 Task: Select the Australia/Eucia as time zone for the schedule.
Action: Mouse moved to (122, 330)
Screenshot: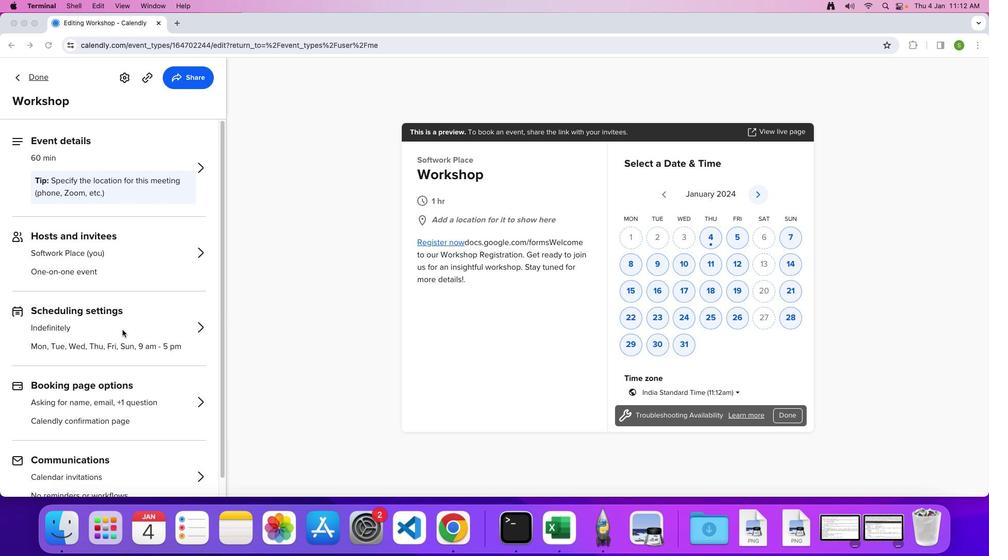 
Action: Mouse pressed left at (122, 330)
Screenshot: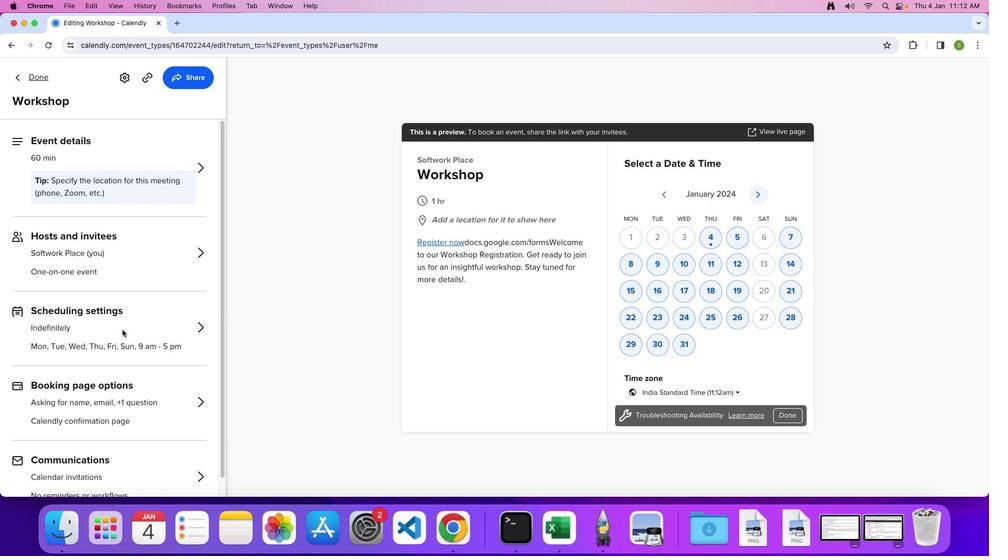 
Action: Mouse moved to (126, 322)
Screenshot: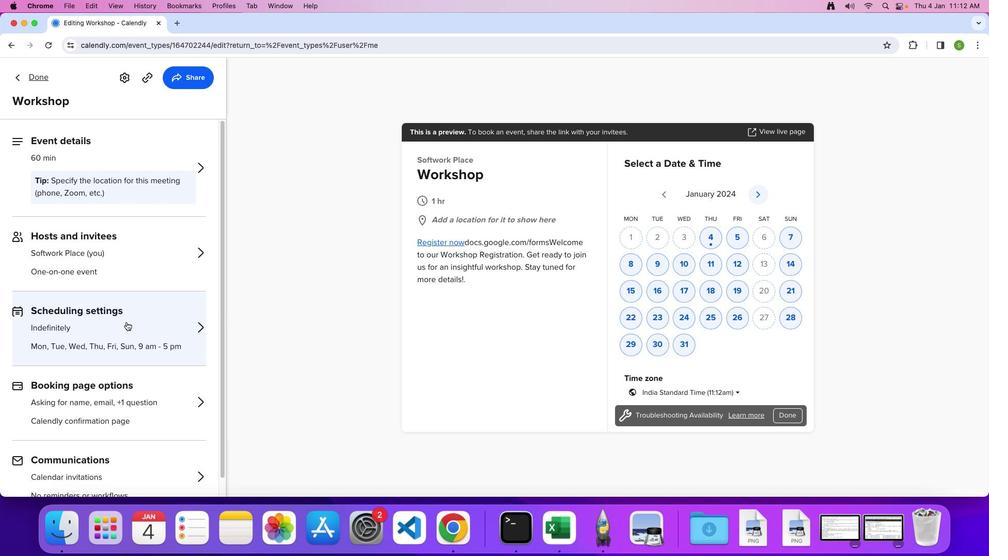 
Action: Mouse pressed left at (126, 322)
Screenshot: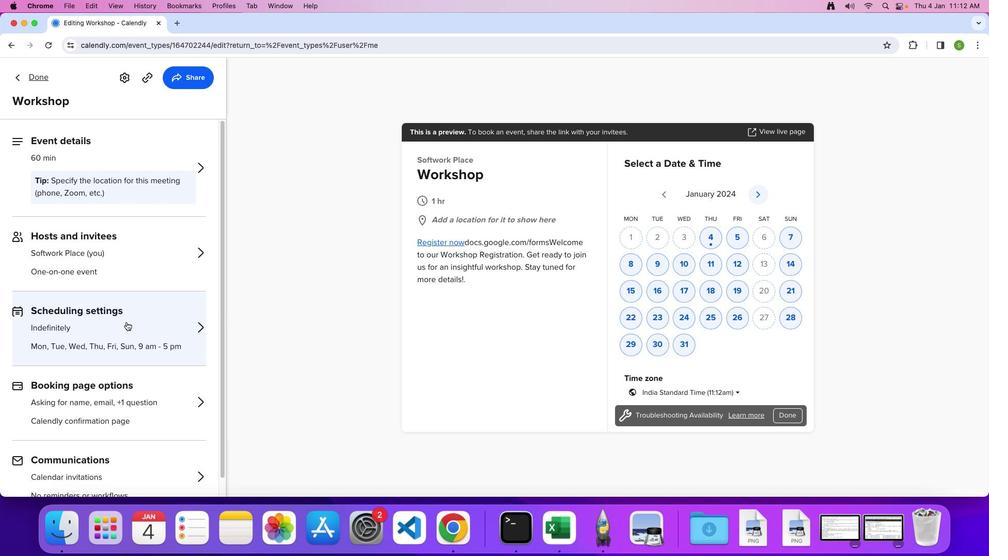 
Action: Mouse moved to (118, 322)
Screenshot: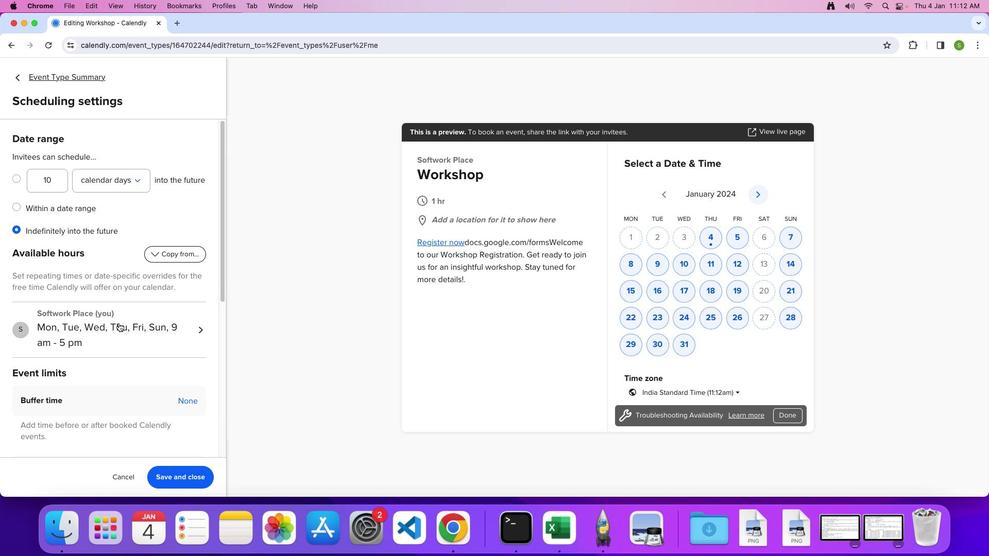 
Action: Mouse pressed left at (118, 322)
Screenshot: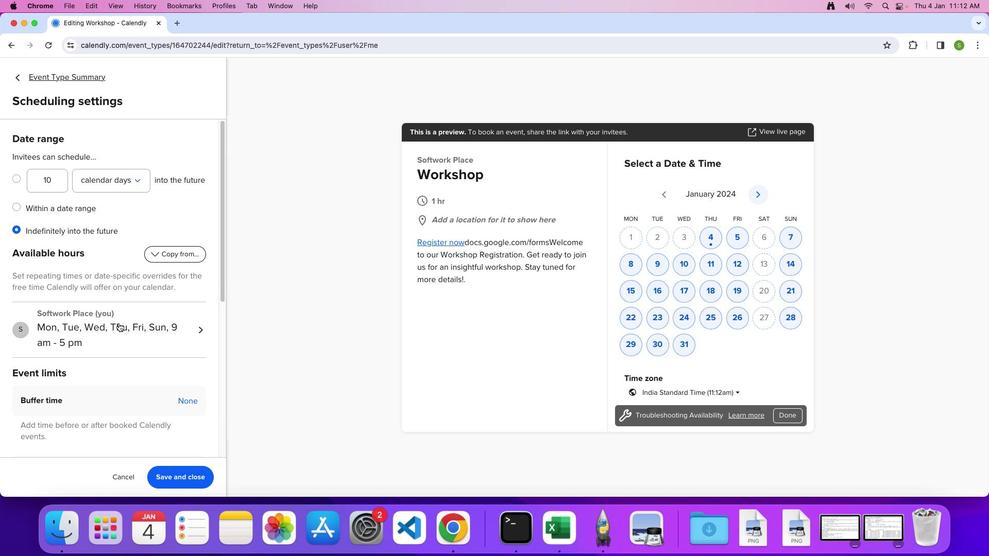 
Action: Mouse moved to (76, 192)
Screenshot: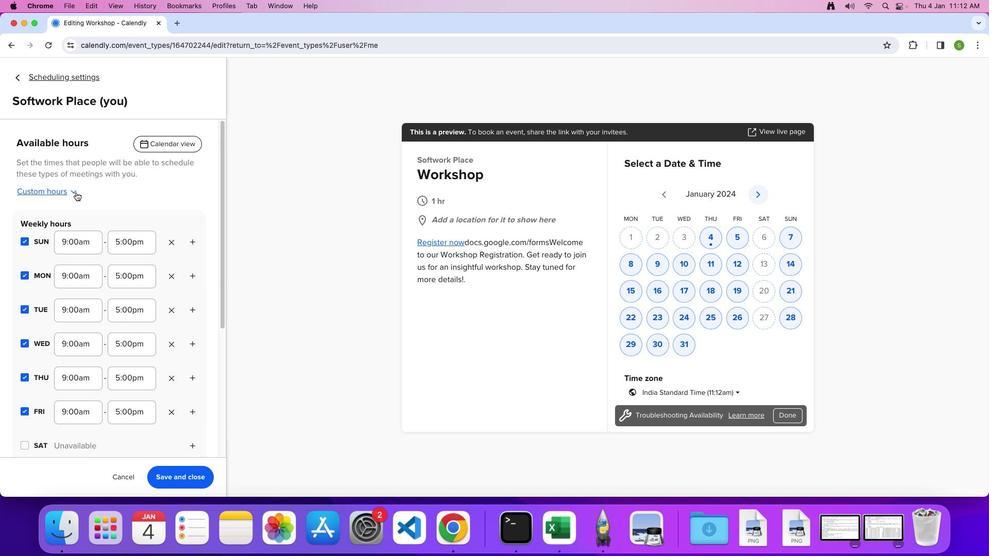 
Action: Mouse pressed left at (76, 192)
Screenshot: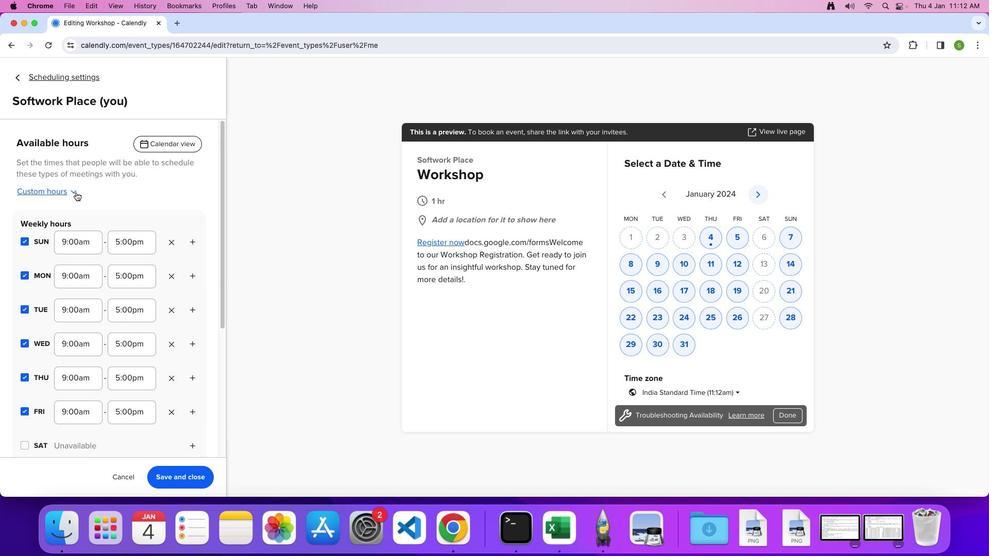 
Action: Mouse moved to (61, 257)
Screenshot: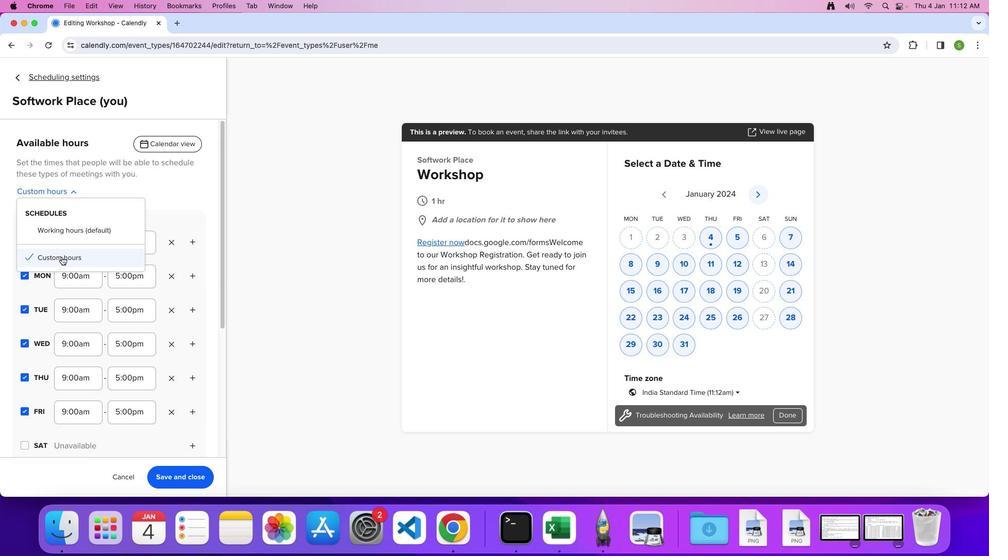
Action: Mouse pressed left at (61, 257)
Screenshot: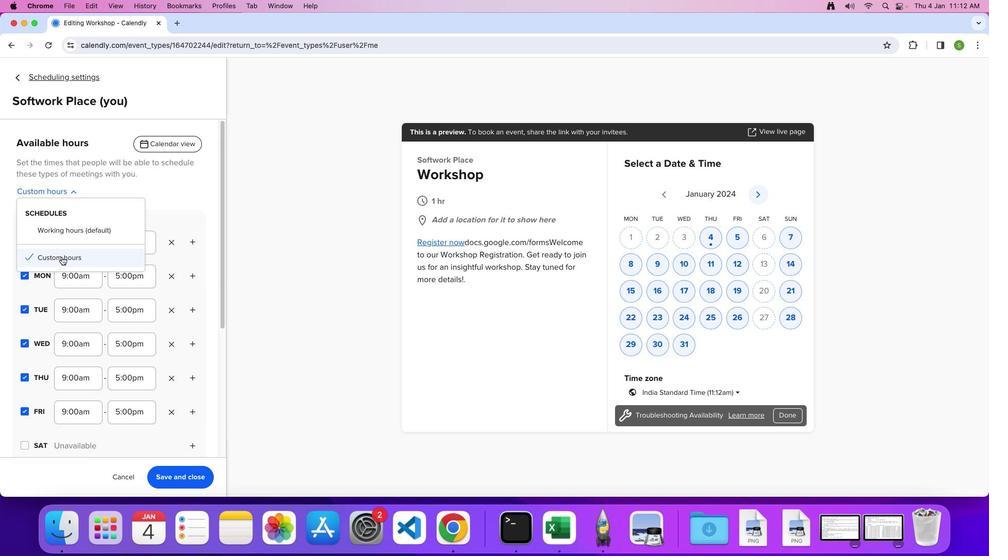 
Action: Mouse moved to (131, 304)
Screenshot: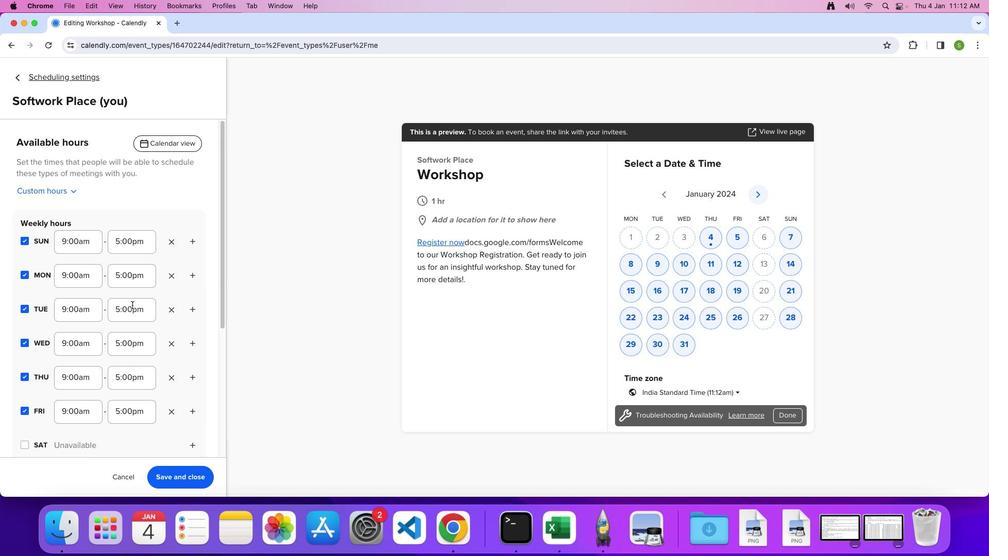 
Action: Mouse scrolled (131, 304) with delta (0, 0)
Screenshot: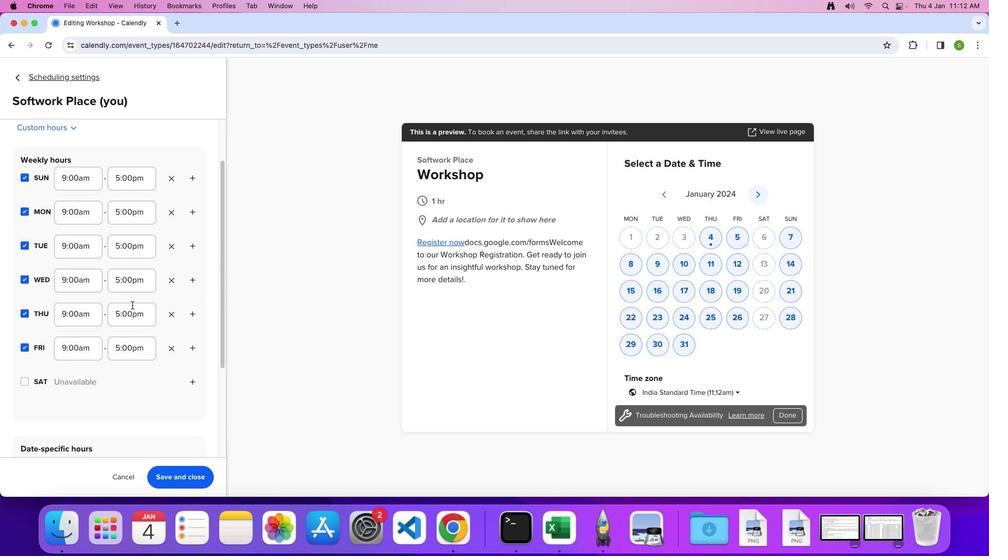 
Action: Mouse scrolled (131, 304) with delta (0, 0)
Screenshot: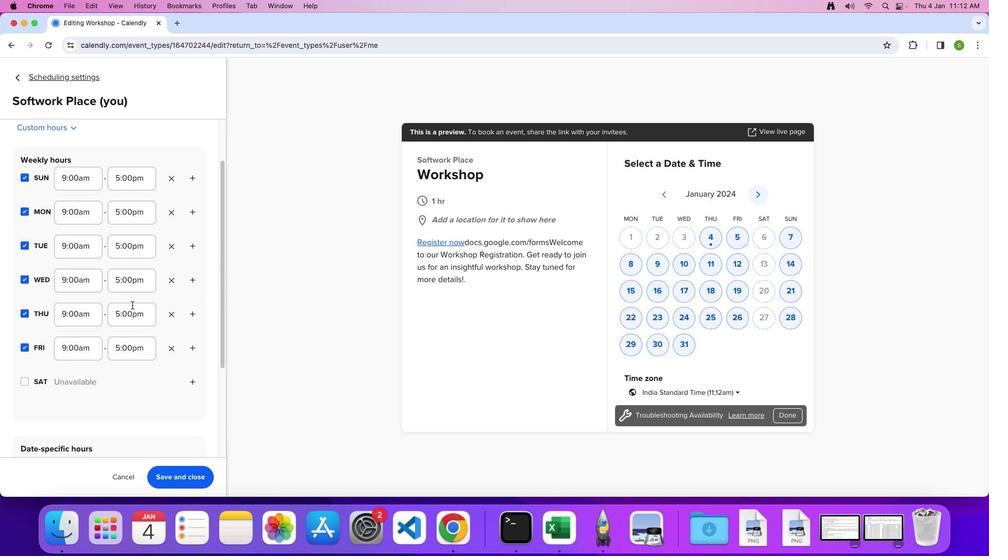 
Action: Mouse scrolled (131, 304) with delta (0, -2)
Screenshot: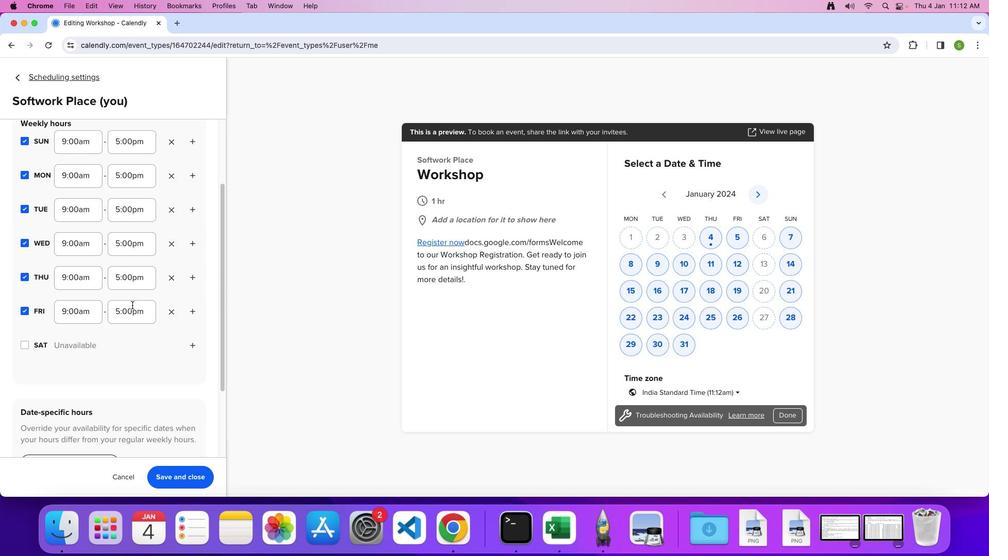 
Action: Mouse scrolled (131, 304) with delta (0, 0)
Screenshot: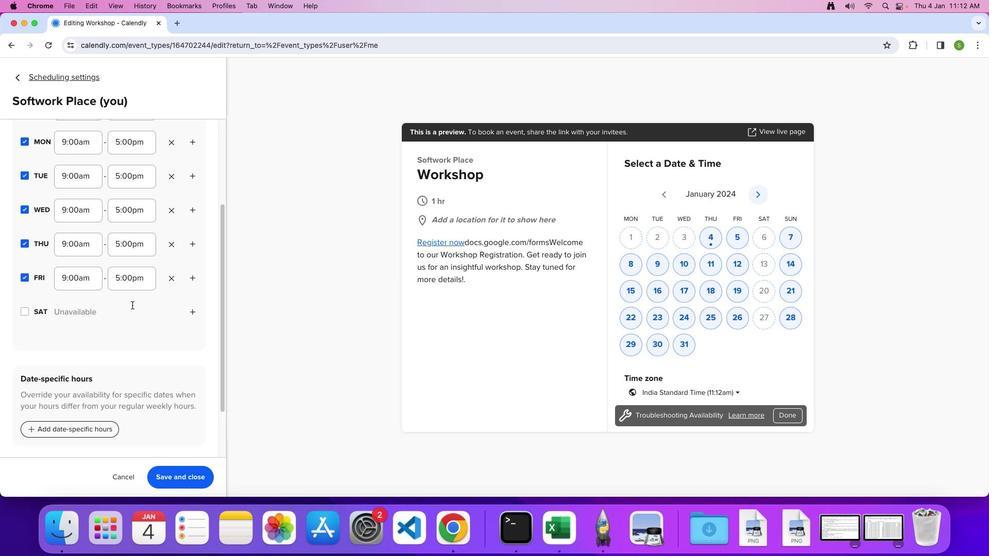 
Action: Mouse scrolled (131, 304) with delta (0, 0)
Screenshot: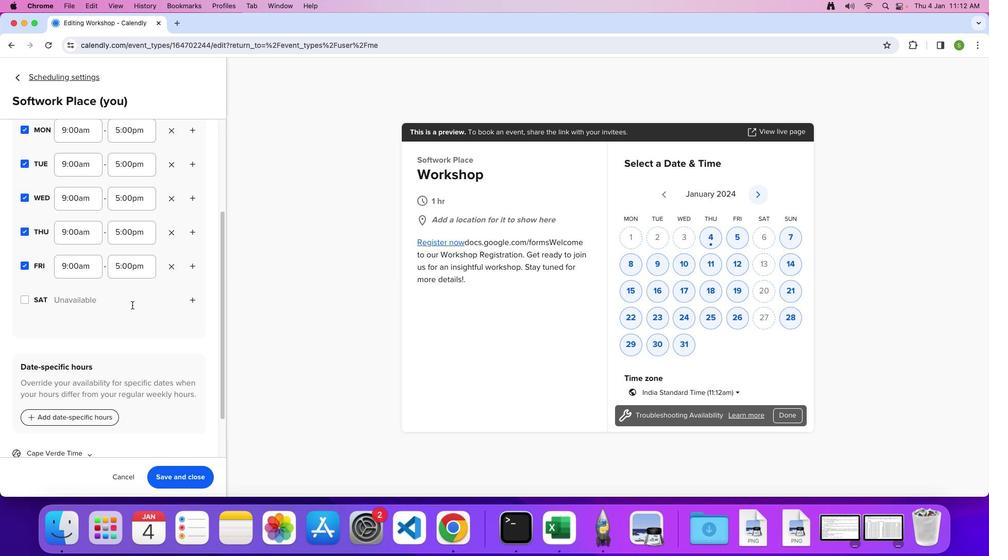 
Action: Mouse scrolled (131, 304) with delta (0, -1)
Screenshot: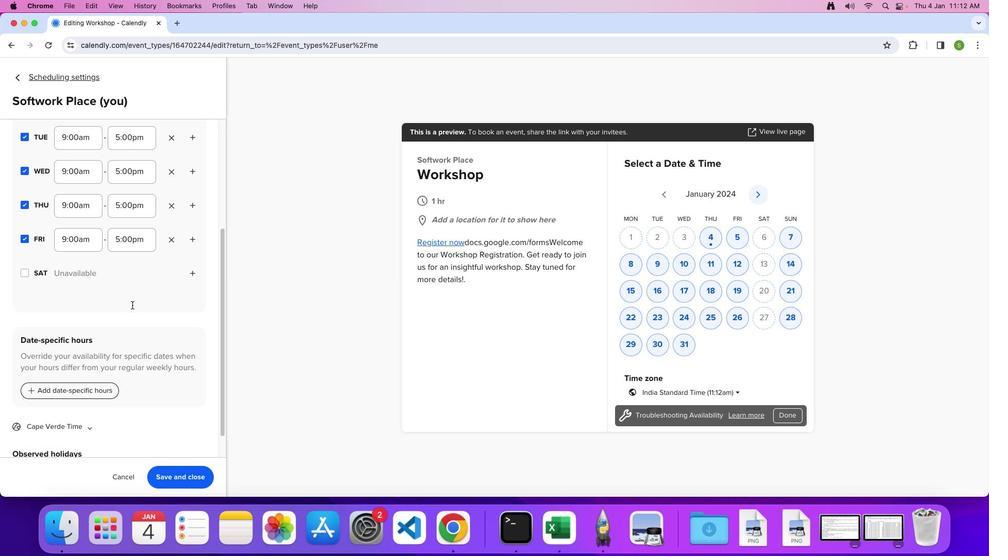 
Action: Mouse scrolled (131, 304) with delta (0, 0)
Screenshot: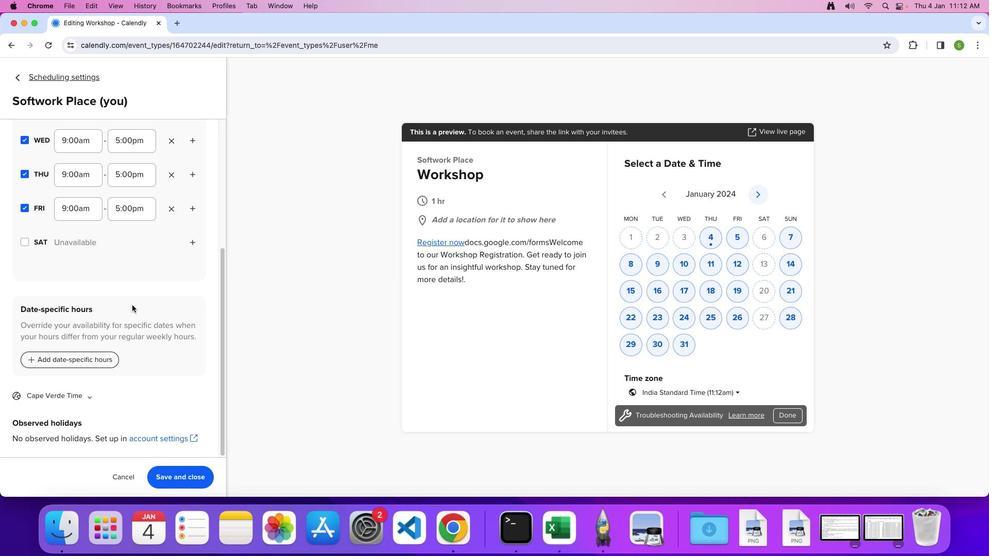 
Action: Mouse moved to (89, 399)
Screenshot: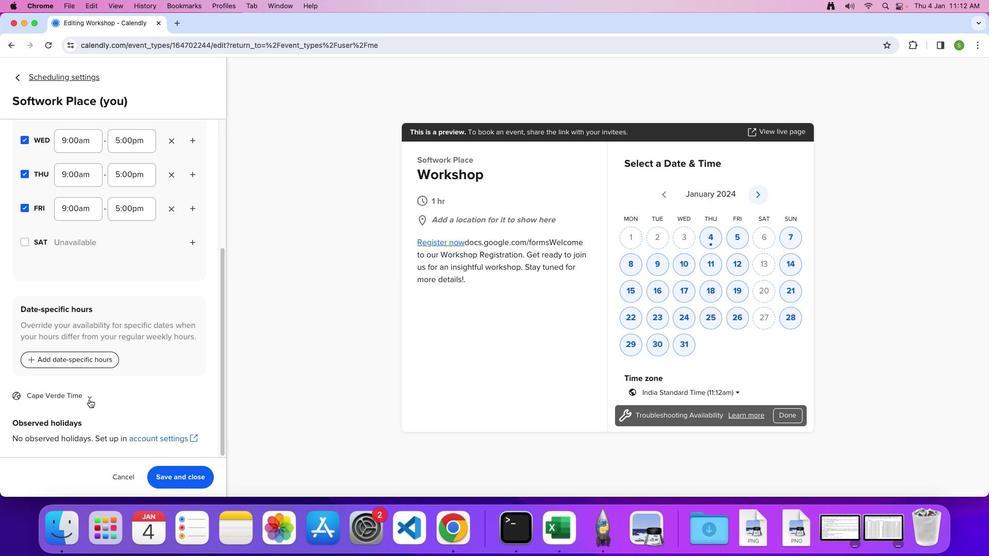 
Action: Mouse pressed left at (89, 399)
Screenshot: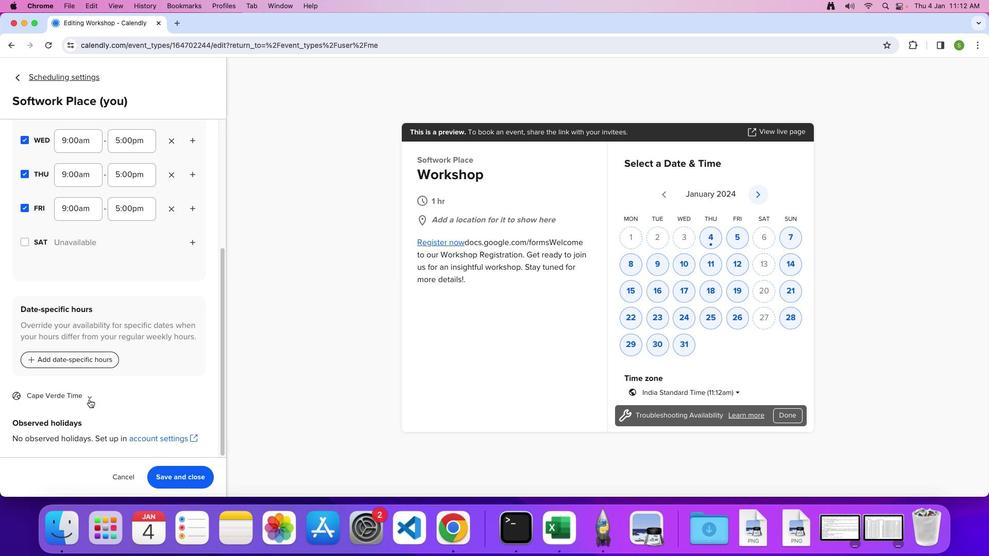 
Action: Mouse moved to (127, 395)
Screenshot: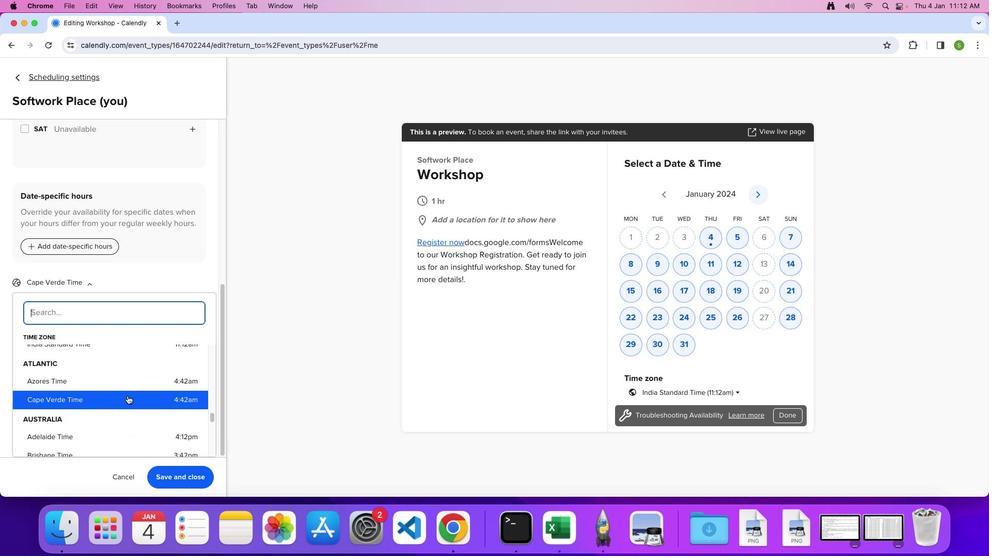 
Action: Mouse scrolled (127, 395) with delta (0, 0)
Screenshot: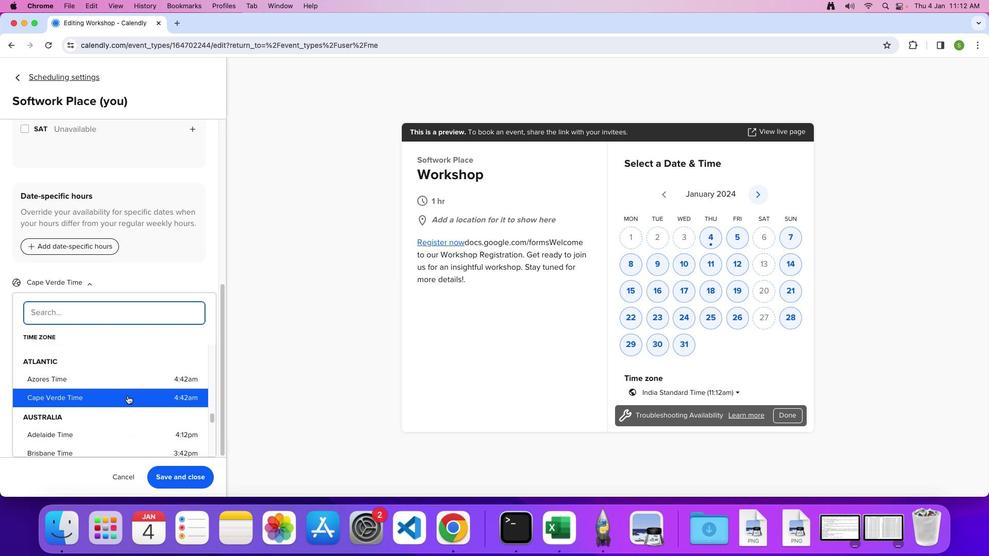 
Action: Mouse scrolled (127, 395) with delta (0, 0)
Screenshot: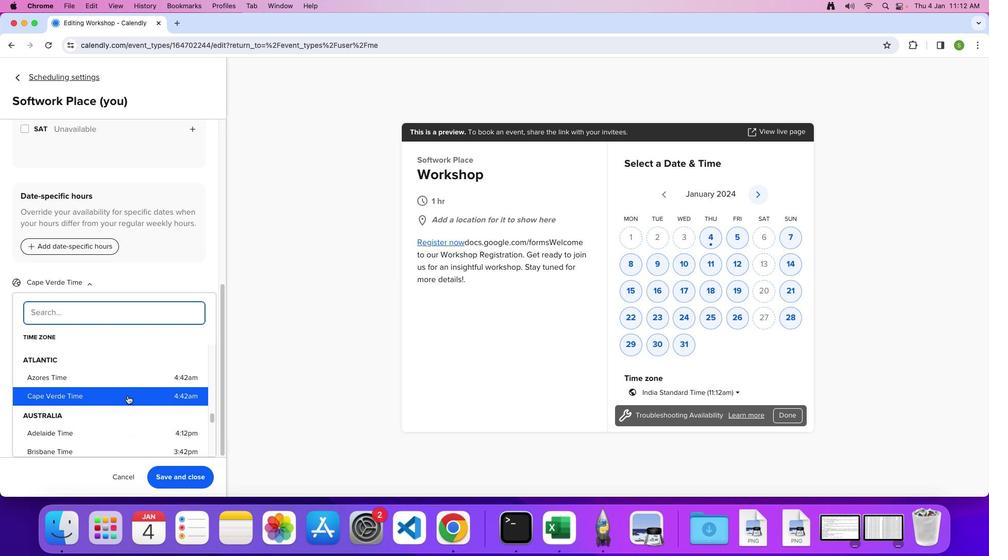 
Action: Mouse scrolled (127, 395) with delta (0, 0)
Screenshot: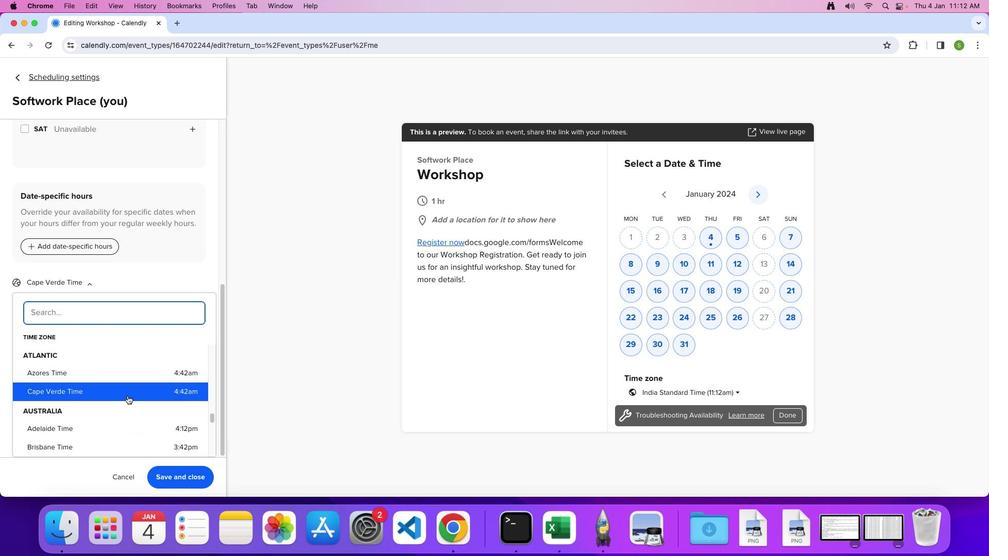
Action: Mouse scrolled (127, 395) with delta (0, 0)
Screenshot: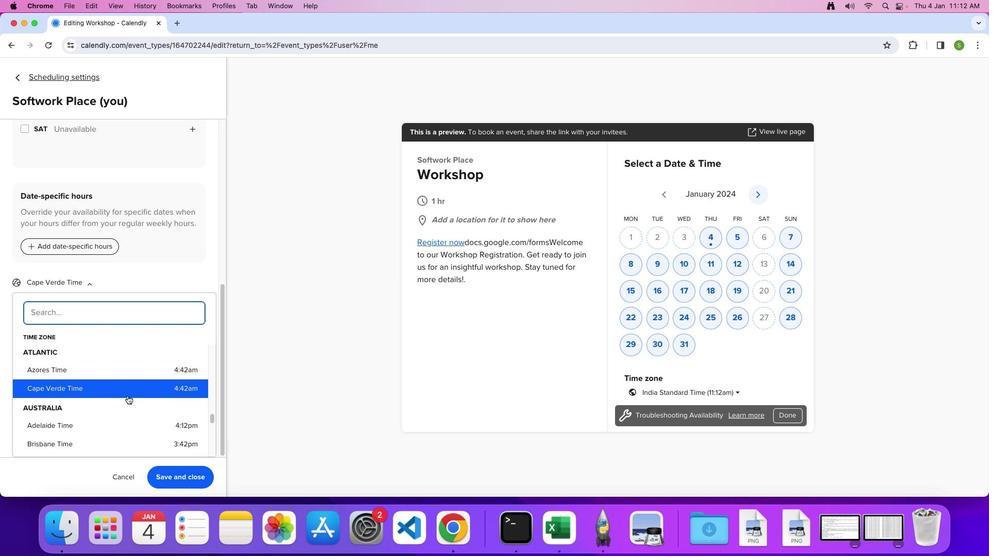 
Action: Mouse scrolled (127, 395) with delta (0, 0)
Screenshot: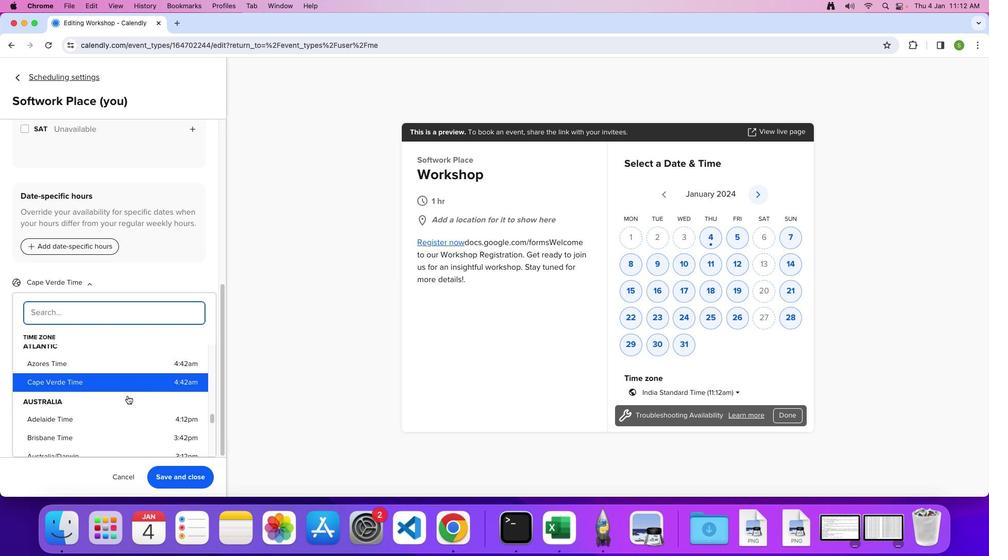 
Action: Mouse moved to (146, 389)
Screenshot: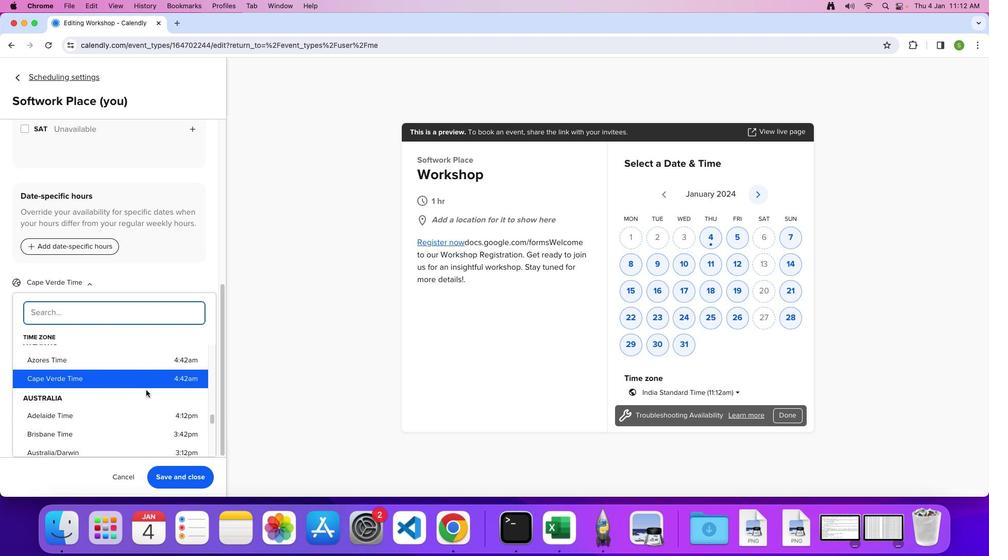 
Action: Mouse scrolled (146, 389) with delta (0, 0)
Screenshot: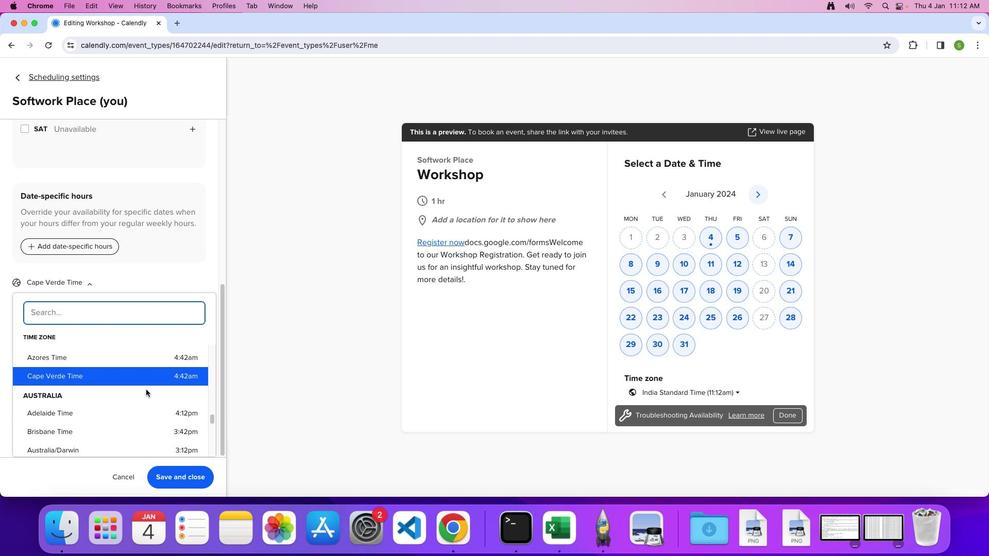 
Action: Mouse scrolled (146, 389) with delta (0, 0)
Screenshot: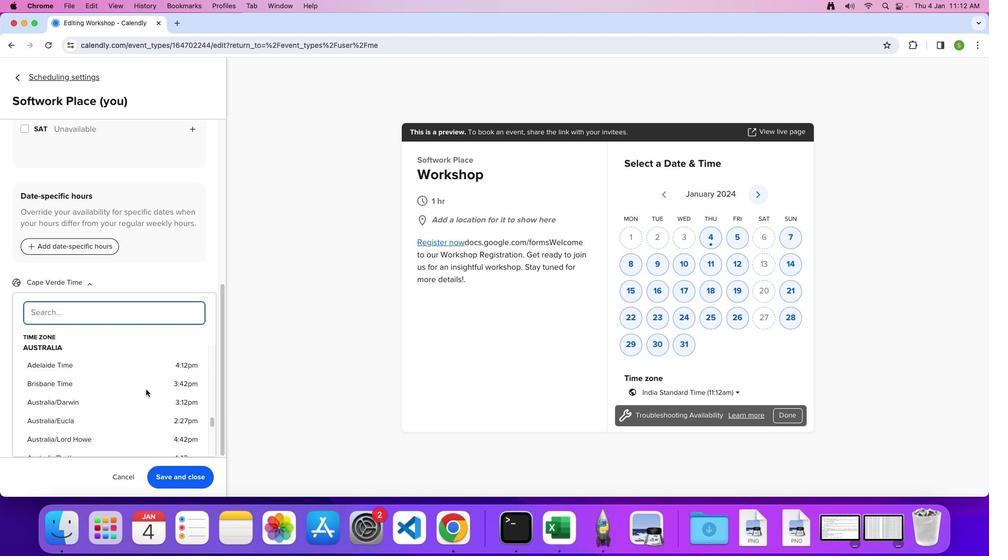 
Action: Mouse scrolled (146, 389) with delta (0, -1)
Screenshot: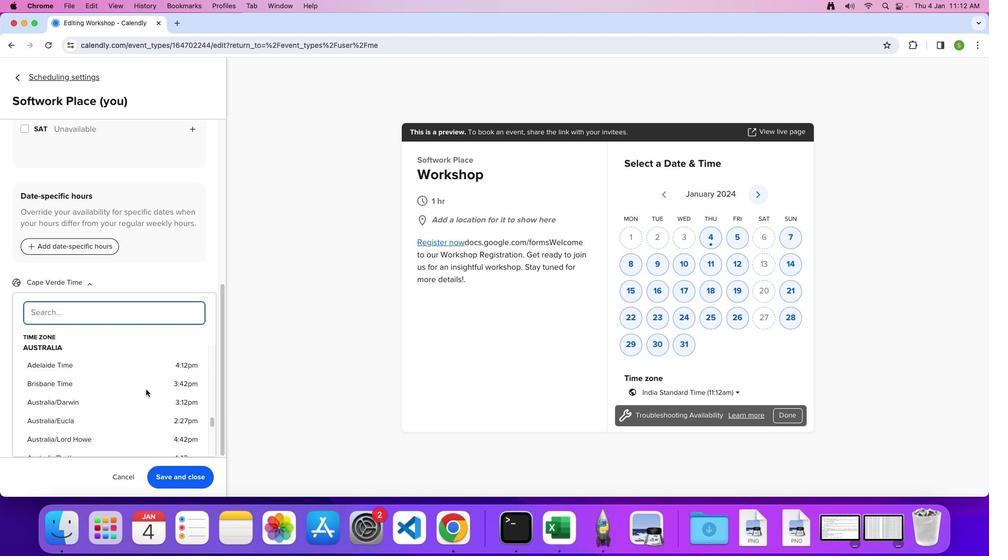 
Action: Mouse moved to (146, 389)
Screenshot: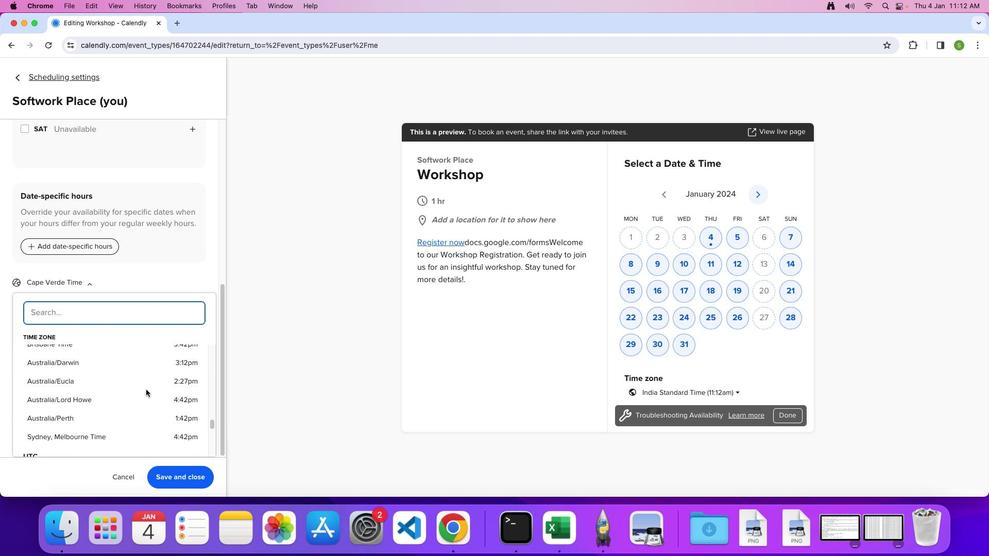 
Action: Mouse scrolled (146, 389) with delta (0, -1)
Screenshot: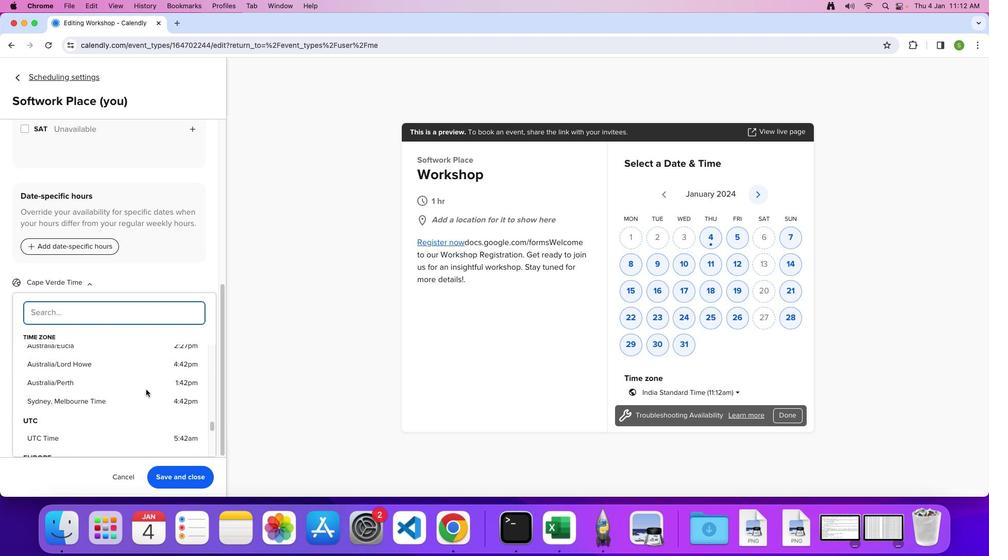 
Action: Mouse scrolled (146, 389) with delta (0, 0)
Screenshot: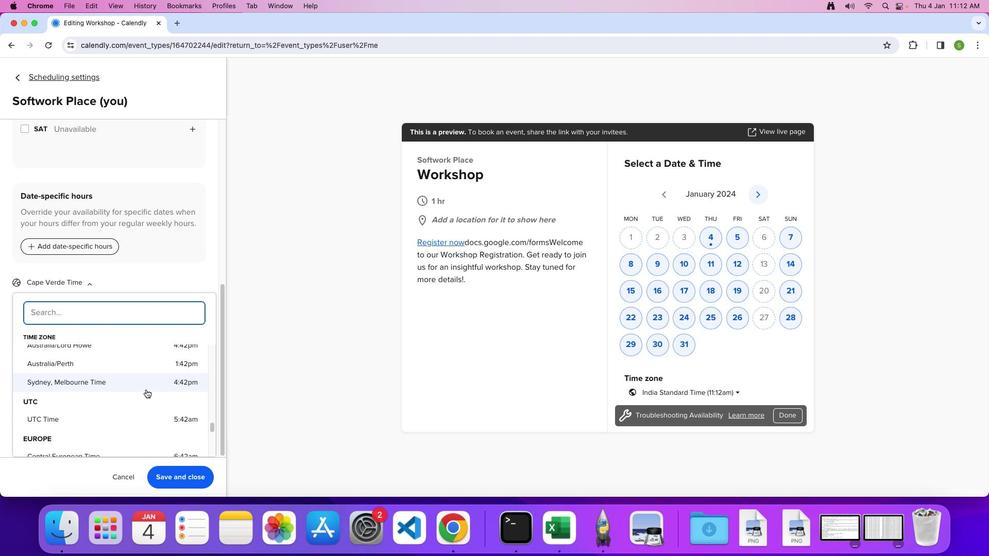 
Action: Mouse scrolled (146, 389) with delta (0, 0)
Screenshot: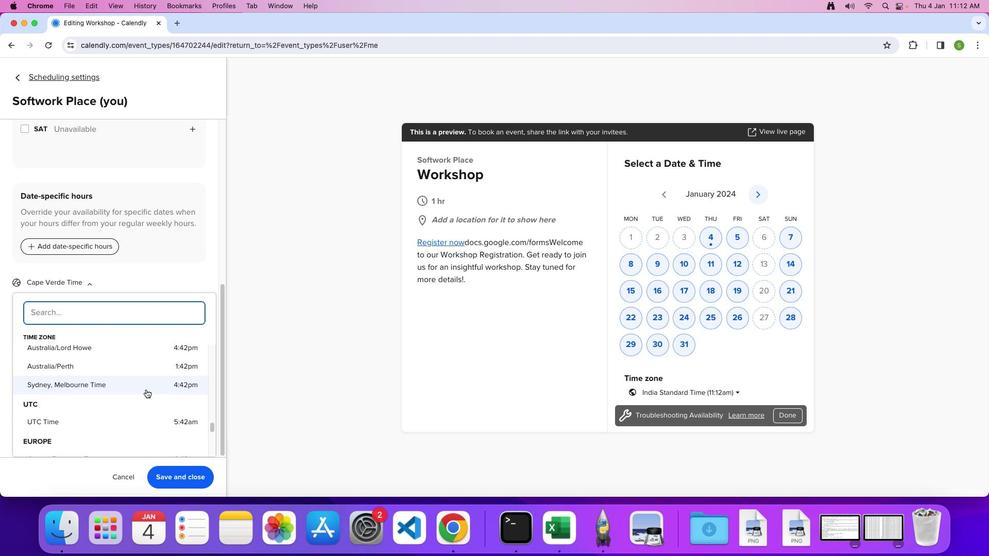 
Action: Mouse scrolled (146, 389) with delta (0, 0)
Screenshot: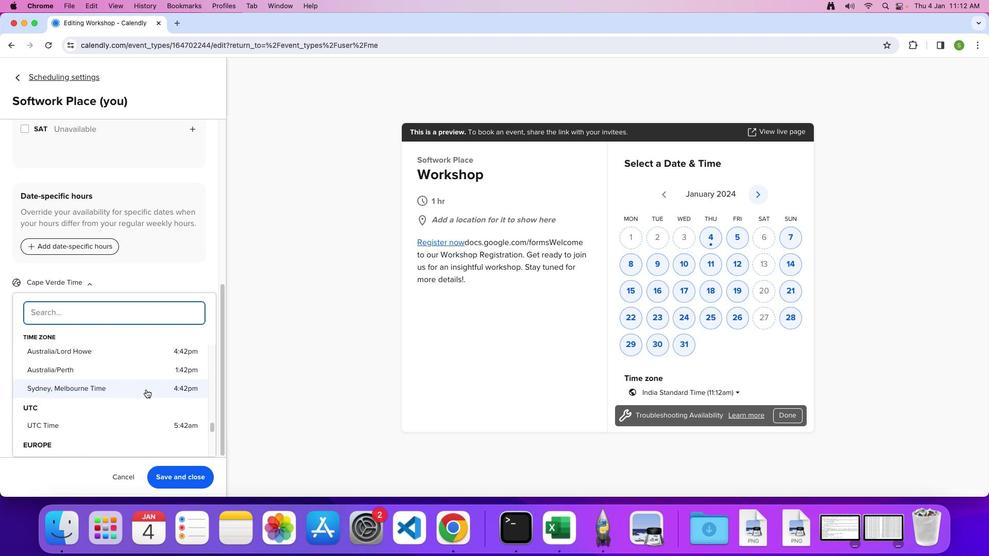 
Action: Mouse scrolled (146, 389) with delta (0, 0)
Screenshot: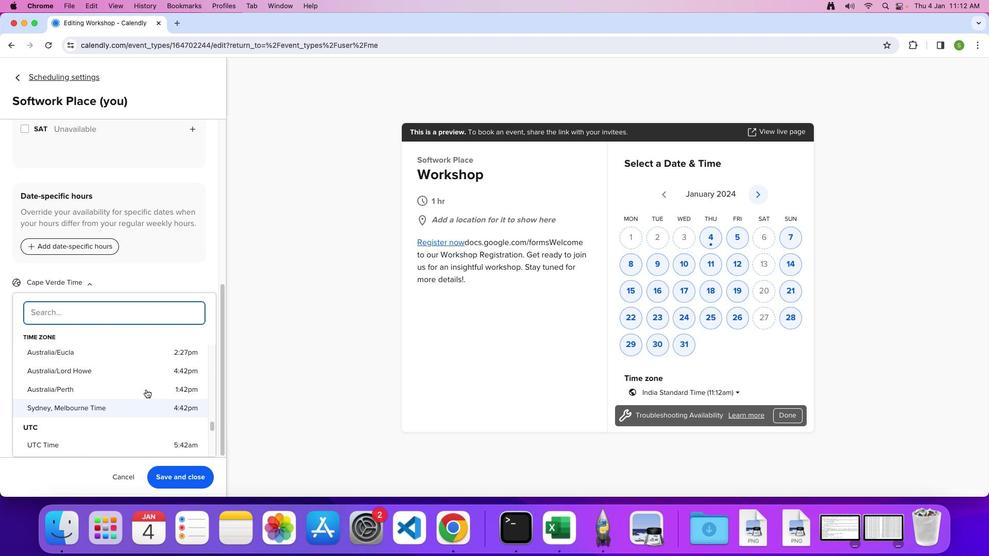 
Action: Mouse scrolled (146, 389) with delta (0, 1)
Screenshot: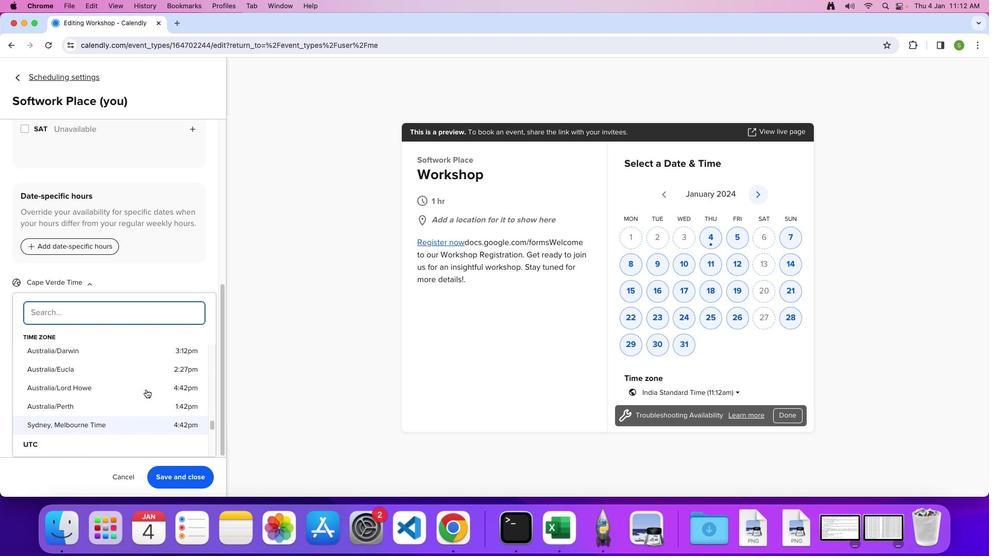 
Action: Mouse moved to (90, 397)
Screenshot: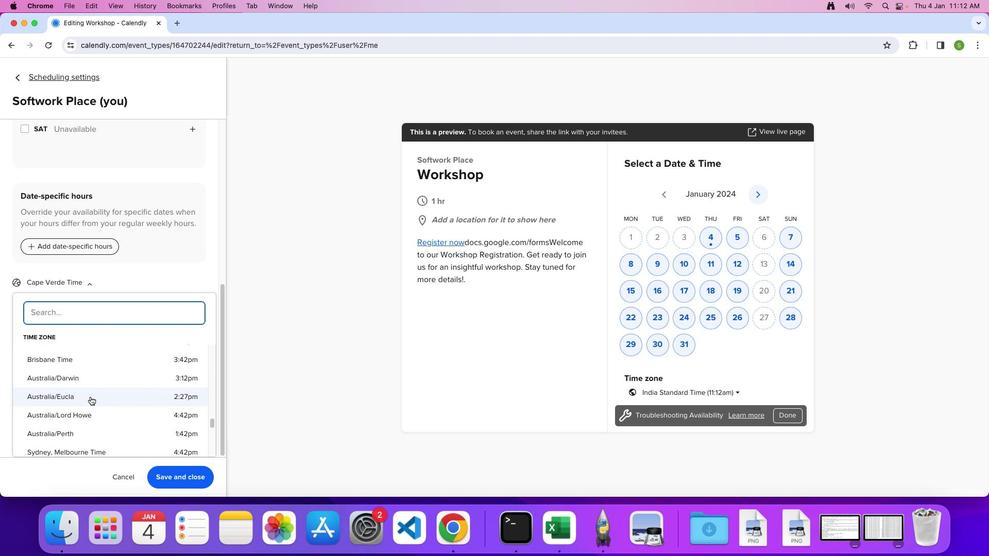 
Action: Mouse pressed left at (90, 397)
Screenshot: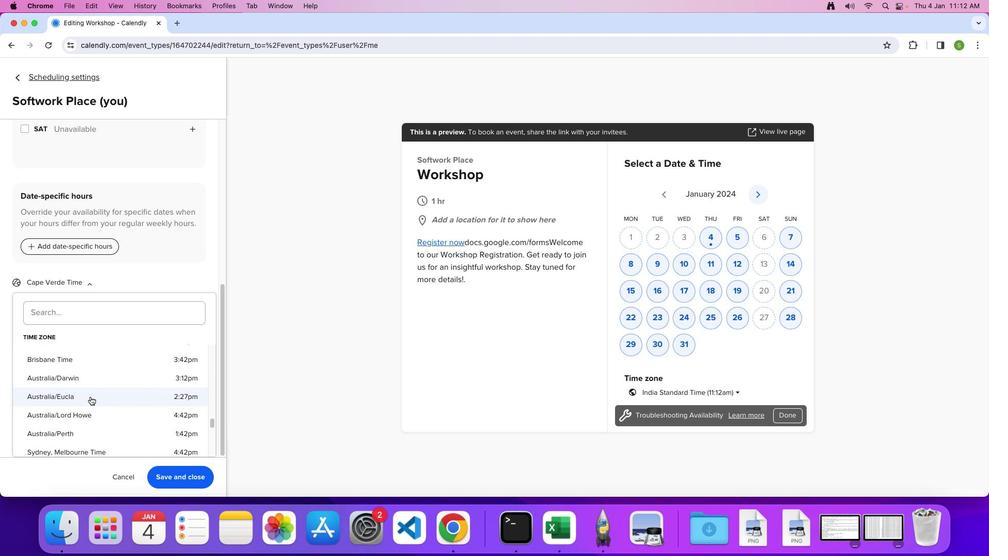
